 Task: Create a rule from the Routing list, Task moved to a section -> Set Priority in the project AgileFrame , set the section as Done clear the priority
Action: Mouse moved to (1031, 88)
Screenshot: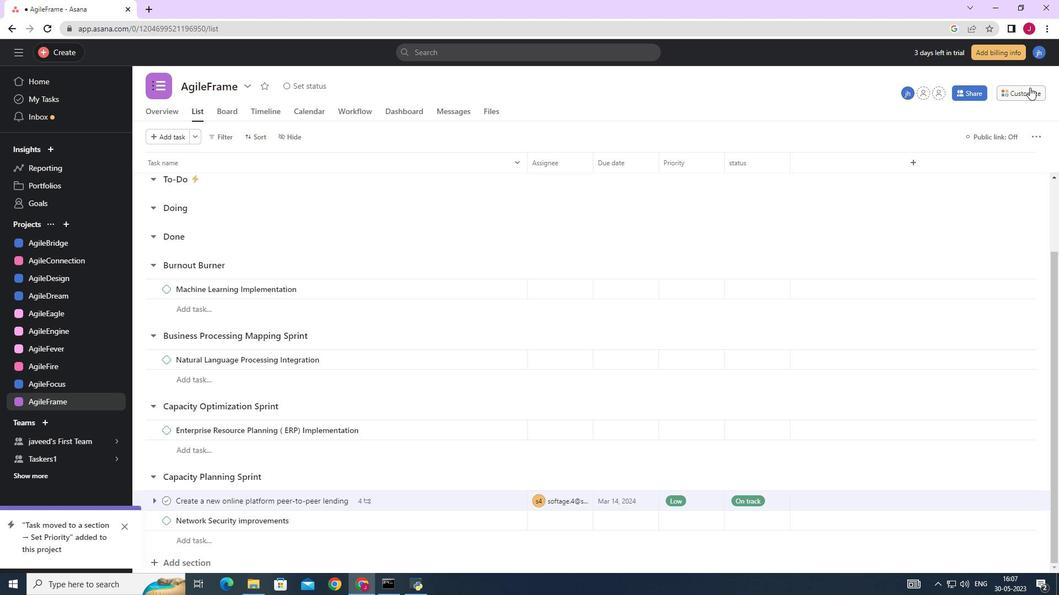 
Action: Mouse pressed left at (1031, 88)
Screenshot: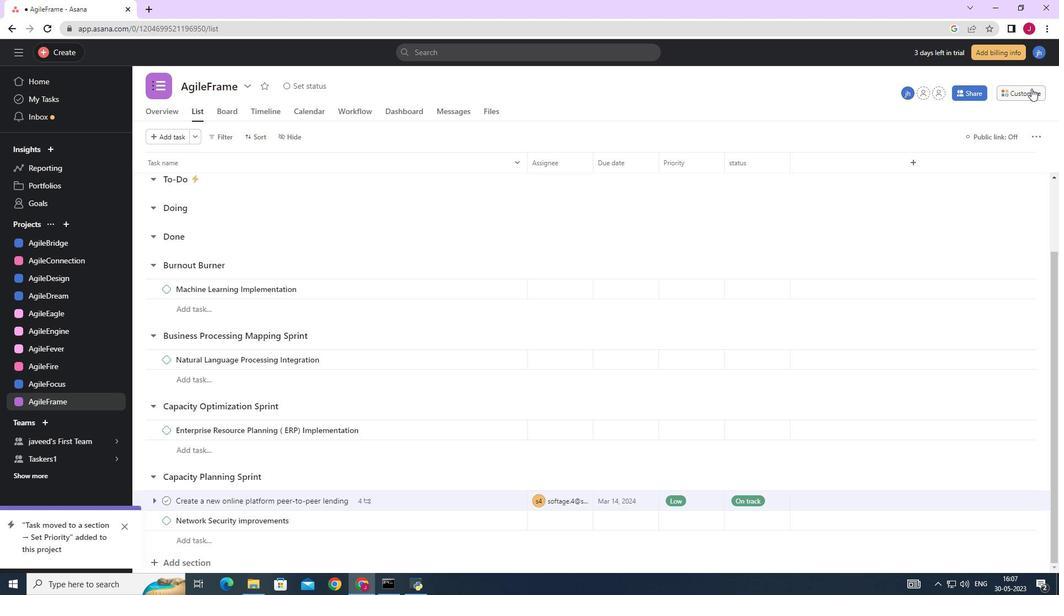 
Action: Mouse moved to (829, 244)
Screenshot: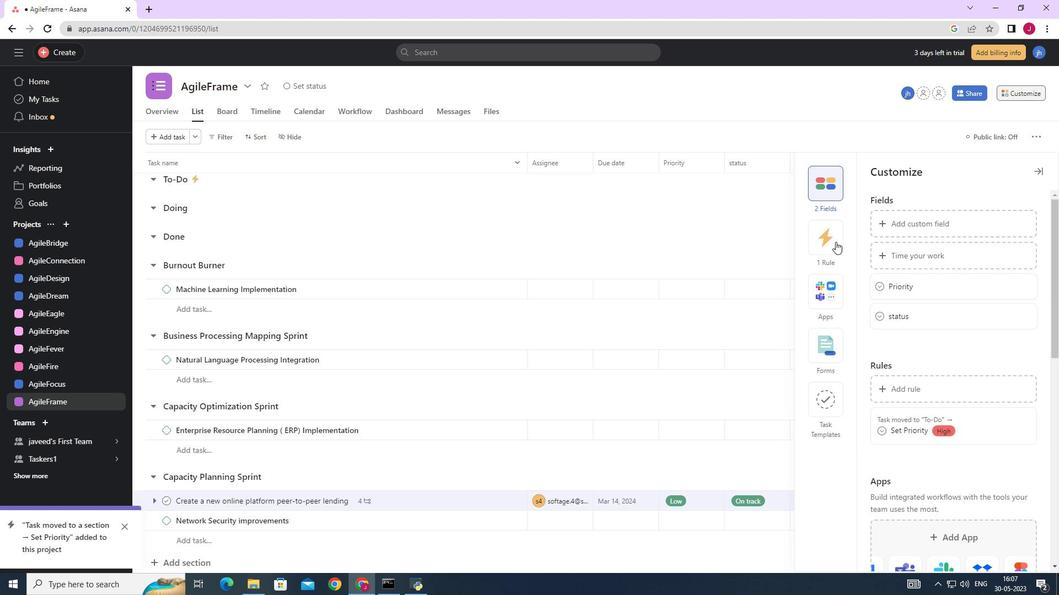 
Action: Mouse pressed left at (829, 244)
Screenshot: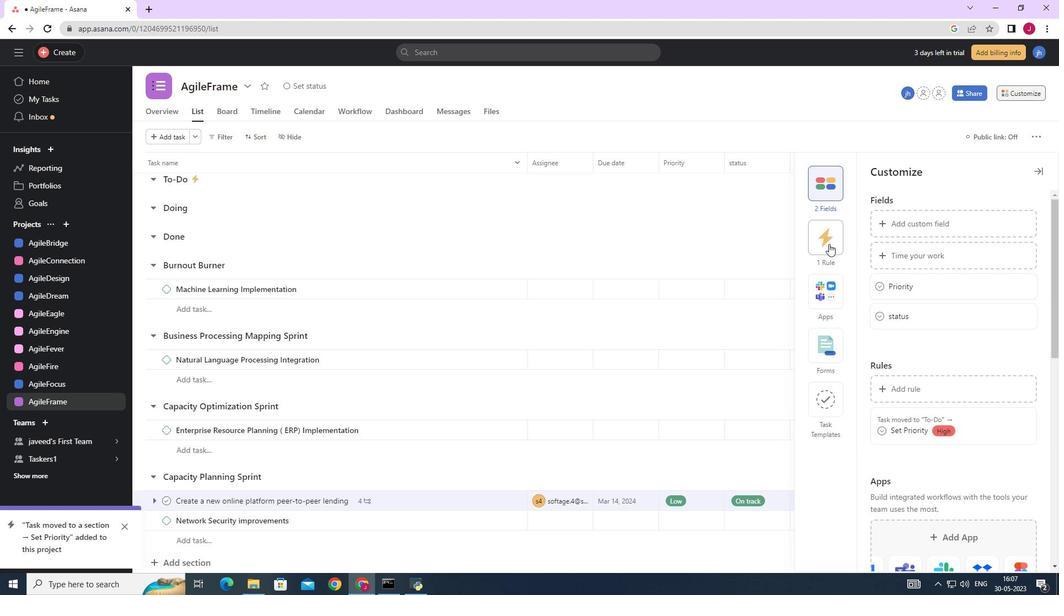 
Action: Mouse moved to (906, 223)
Screenshot: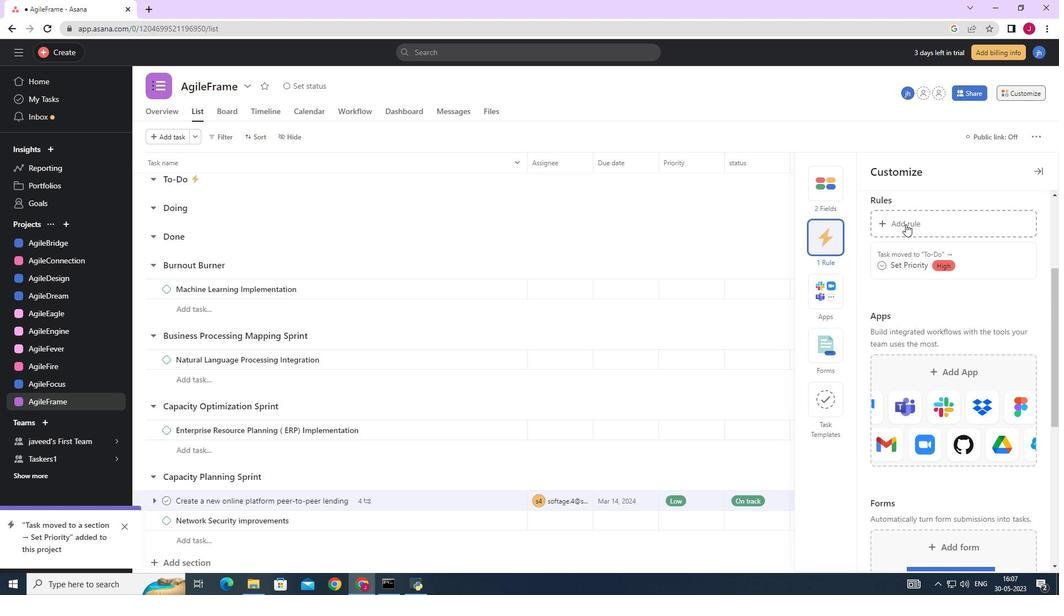 
Action: Mouse pressed left at (906, 223)
Screenshot: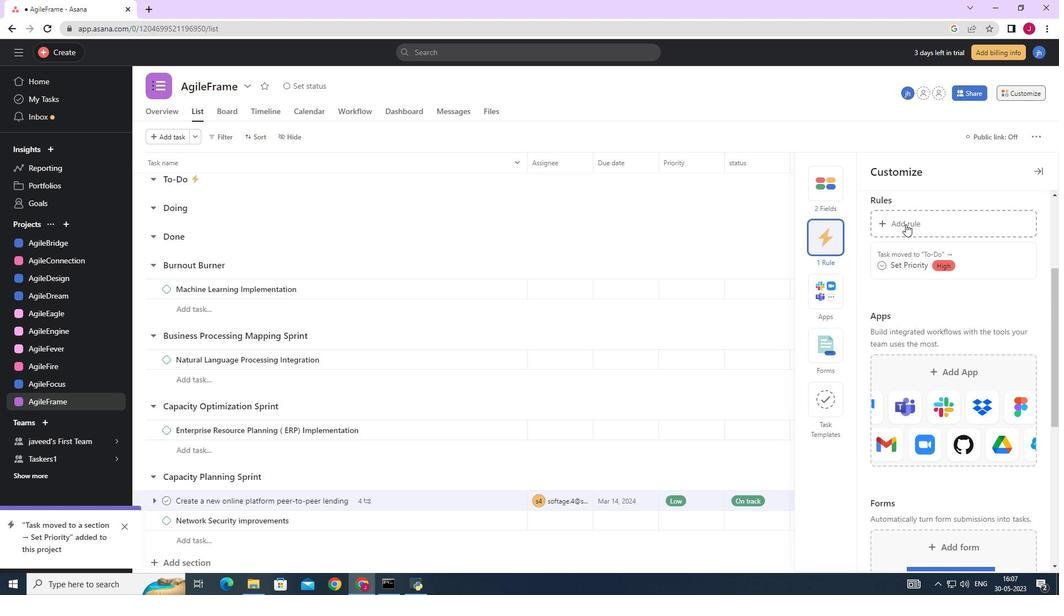
Action: Mouse moved to (236, 147)
Screenshot: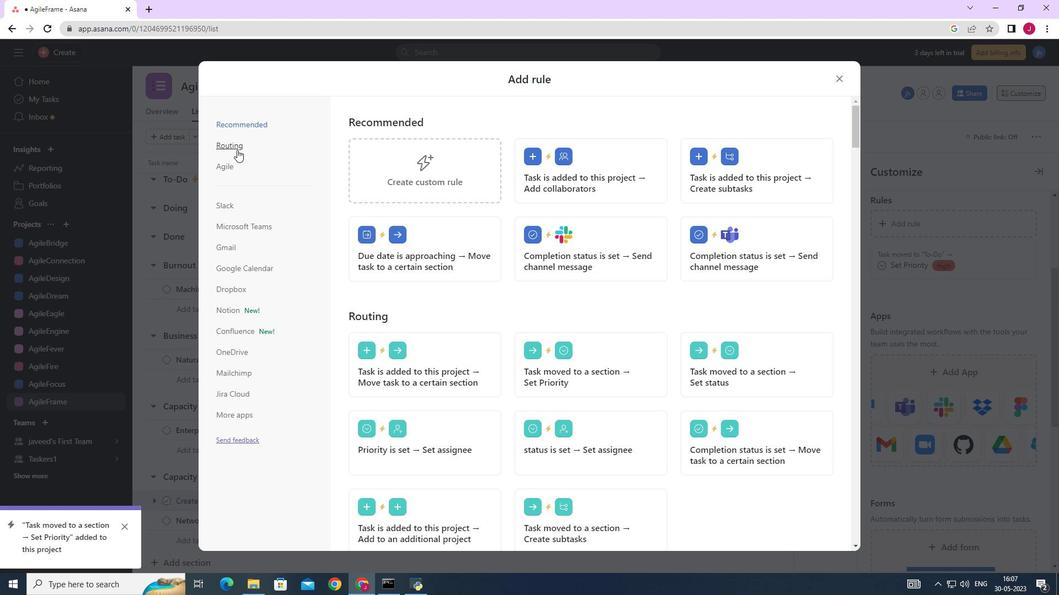 
Action: Mouse pressed left at (236, 147)
Screenshot: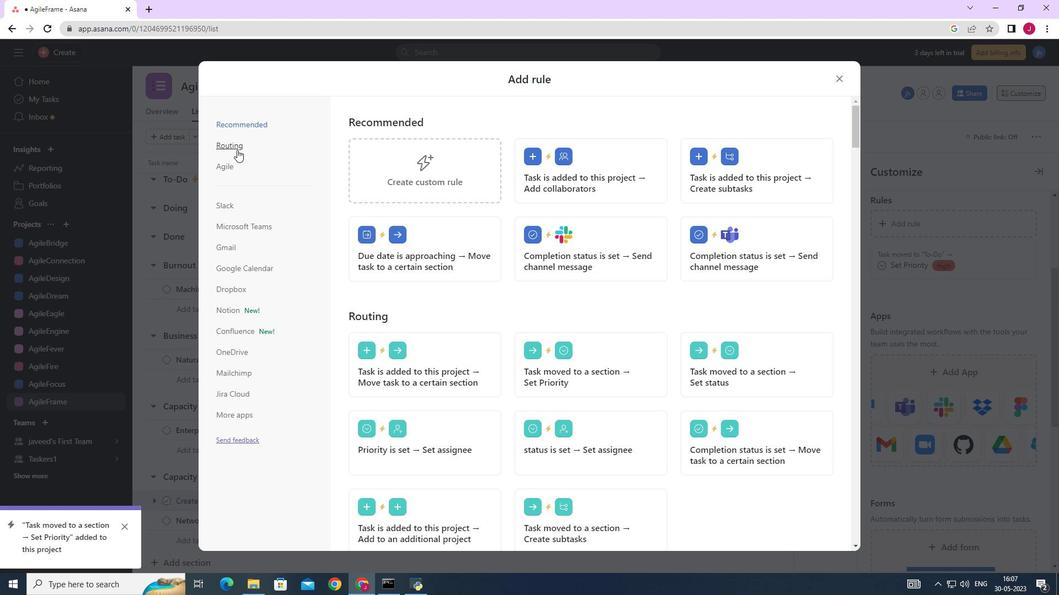 
Action: Mouse moved to (564, 170)
Screenshot: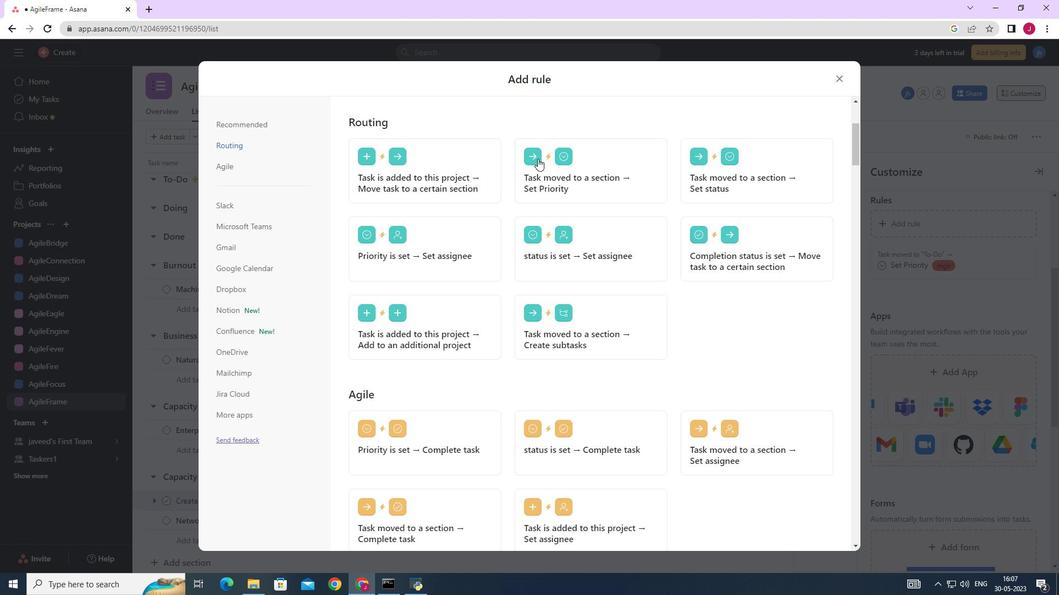 
Action: Mouse pressed left at (564, 170)
Screenshot: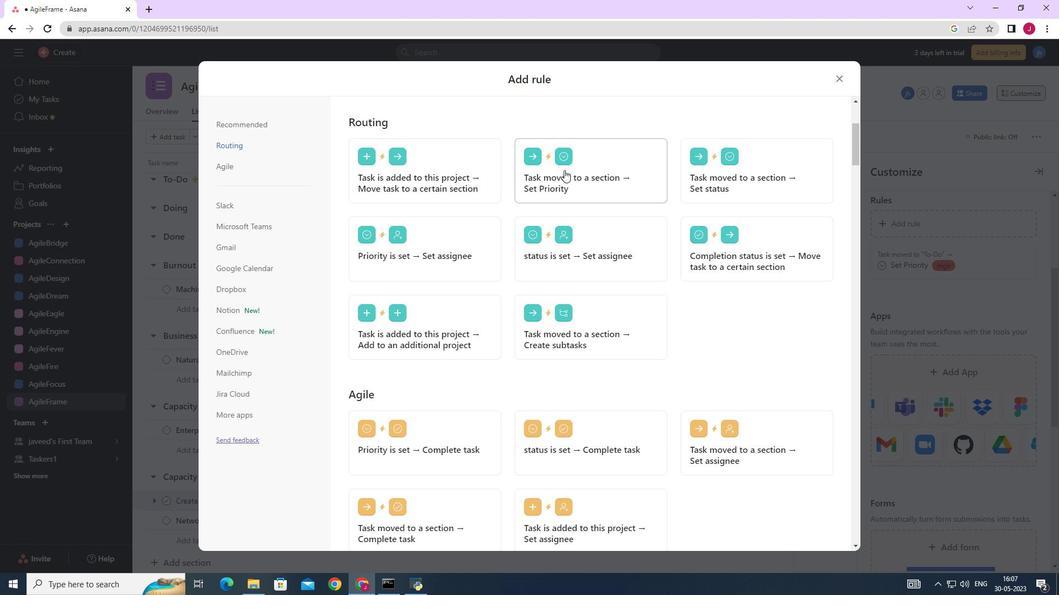 
Action: Mouse moved to (377, 307)
Screenshot: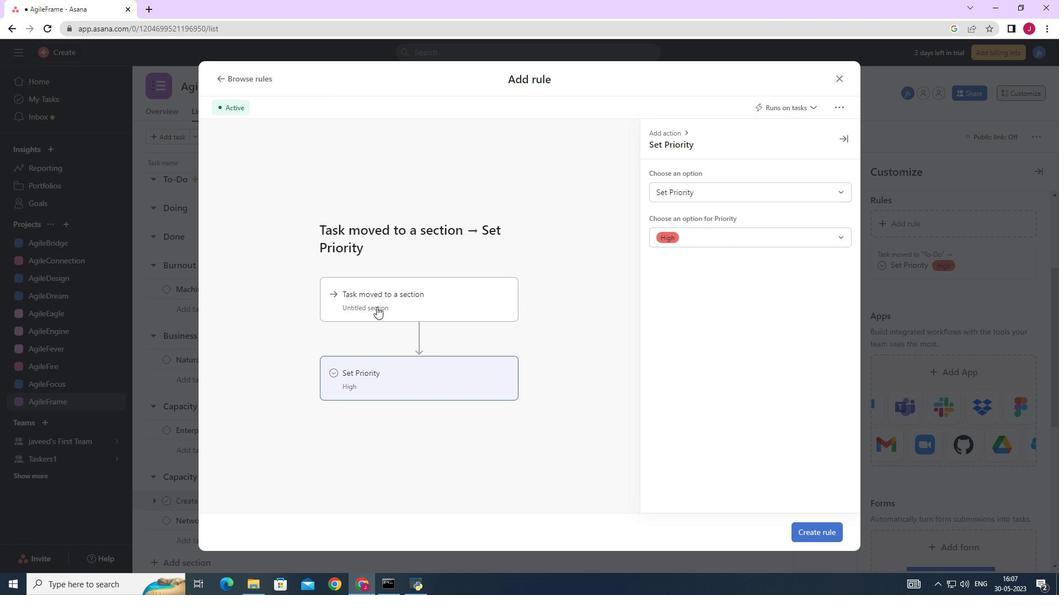 
Action: Mouse pressed left at (377, 307)
Screenshot: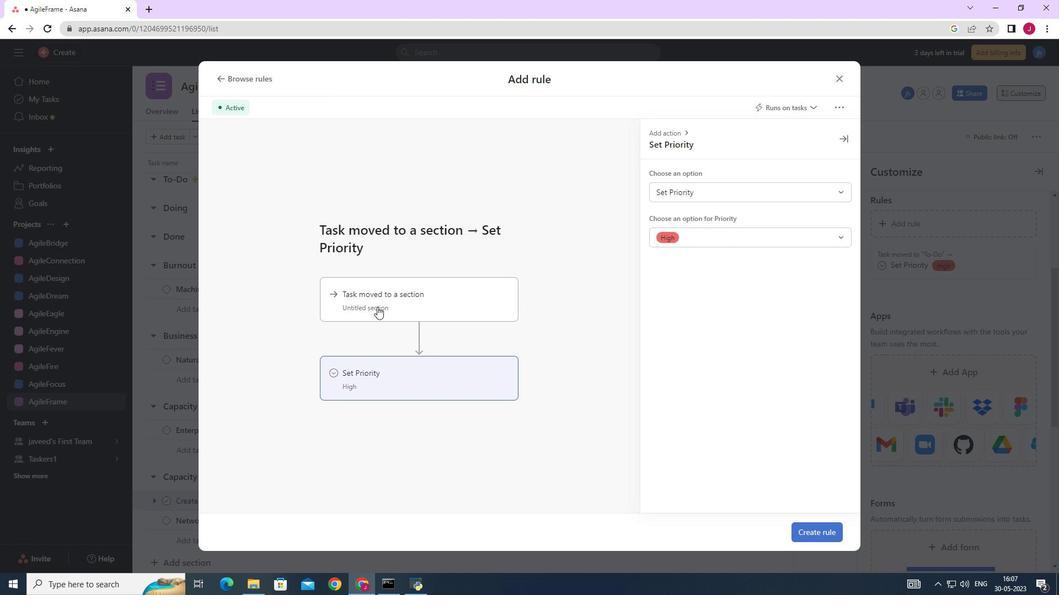 
Action: Mouse moved to (728, 194)
Screenshot: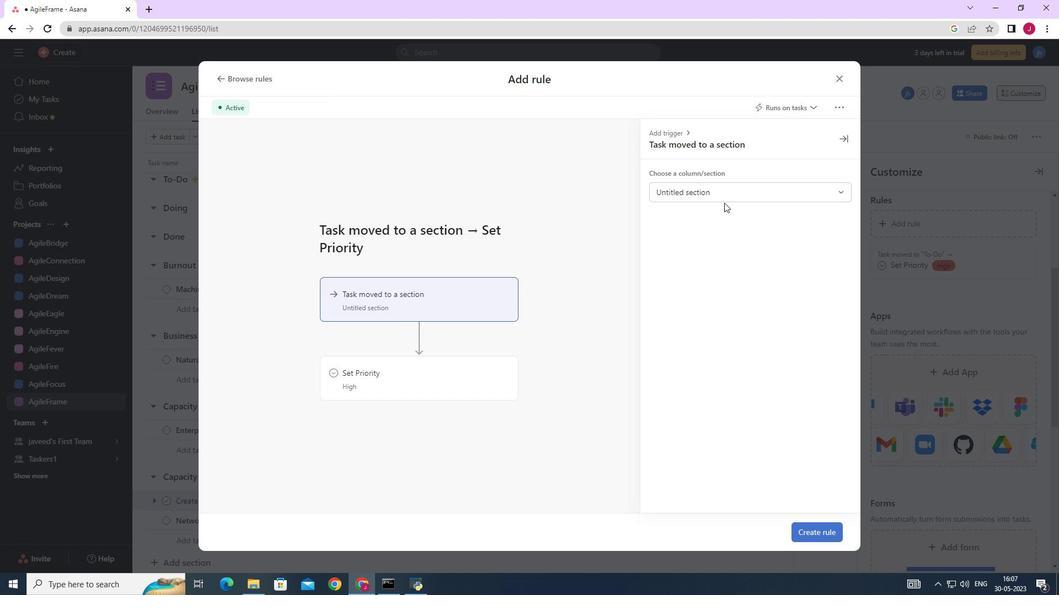 
Action: Mouse pressed left at (728, 194)
Screenshot: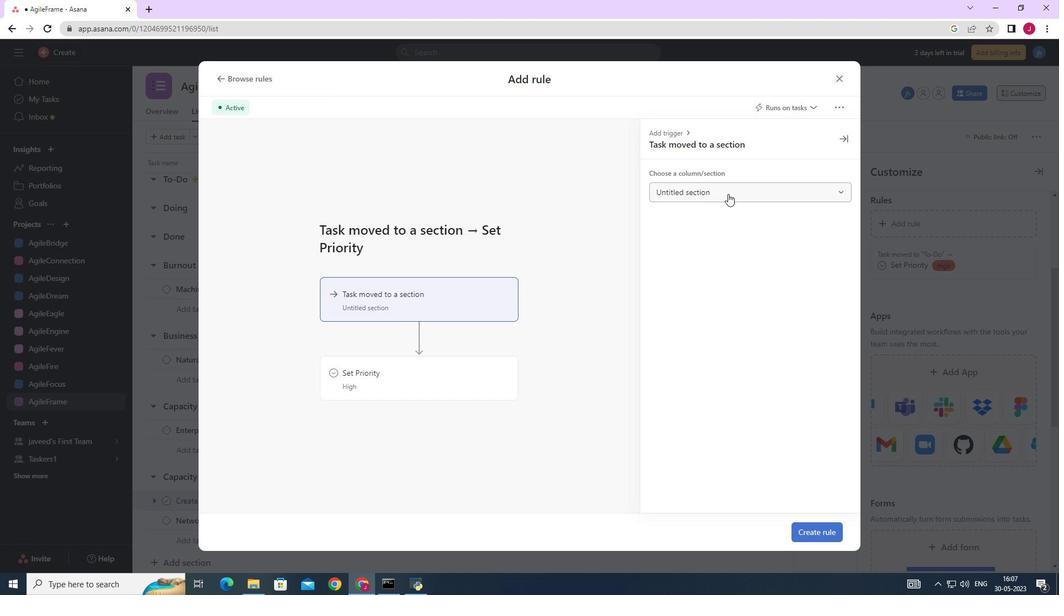 
Action: Mouse moved to (678, 277)
Screenshot: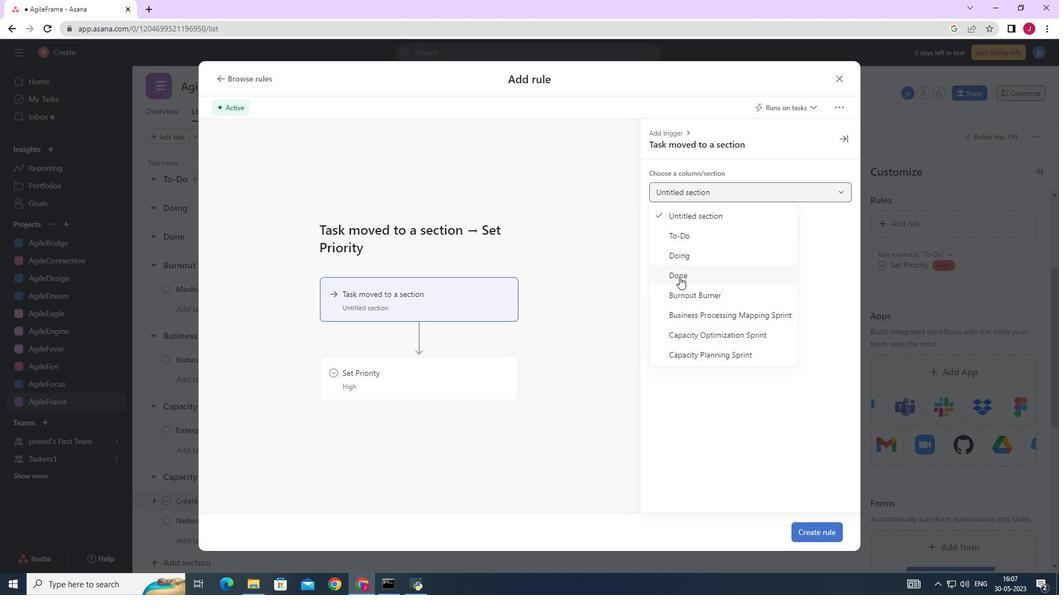 
Action: Mouse pressed left at (678, 277)
Screenshot: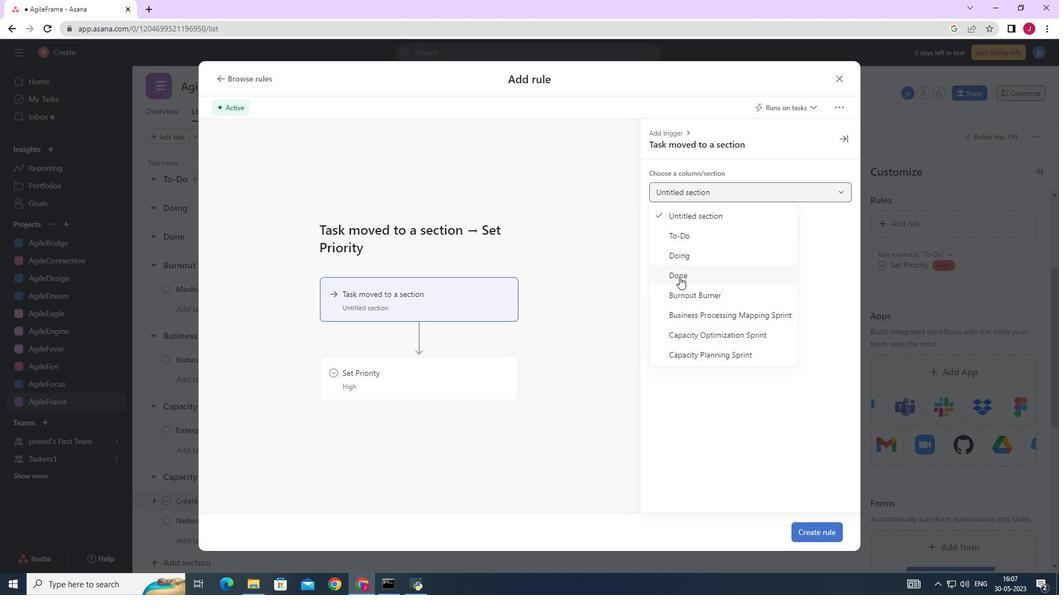 
Action: Mouse moved to (407, 389)
Screenshot: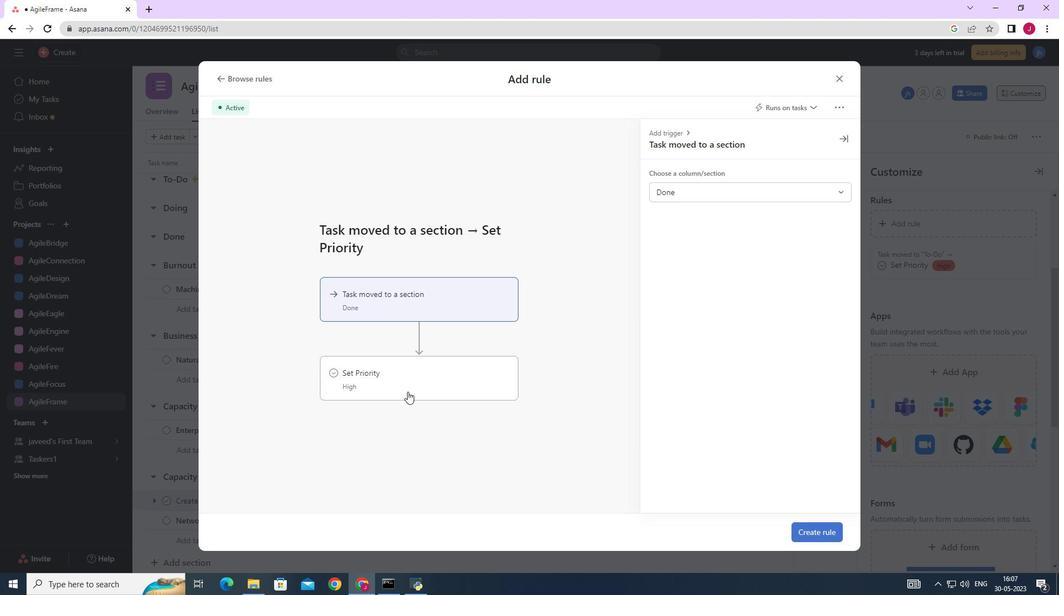 
Action: Mouse pressed left at (407, 389)
Screenshot: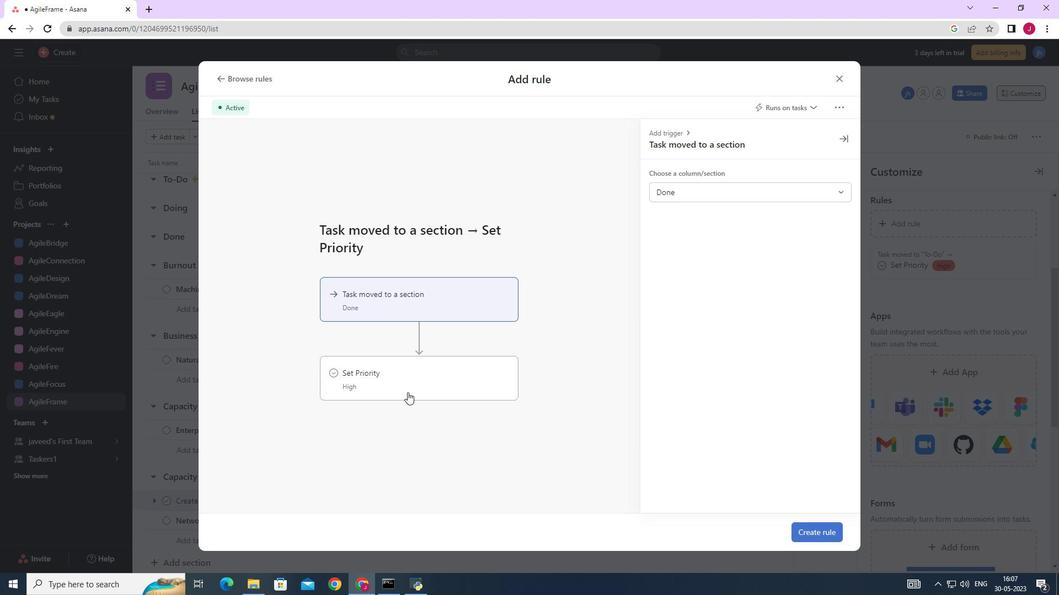 
Action: Mouse moved to (705, 194)
Screenshot: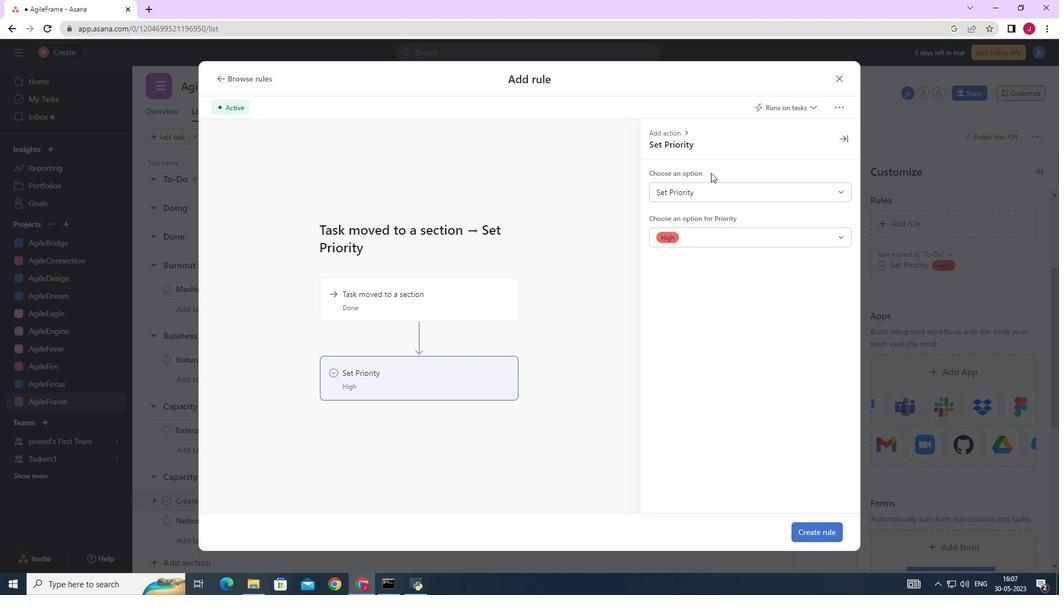 
Action: Mouse pressed left at (705, 194)
Screenshot: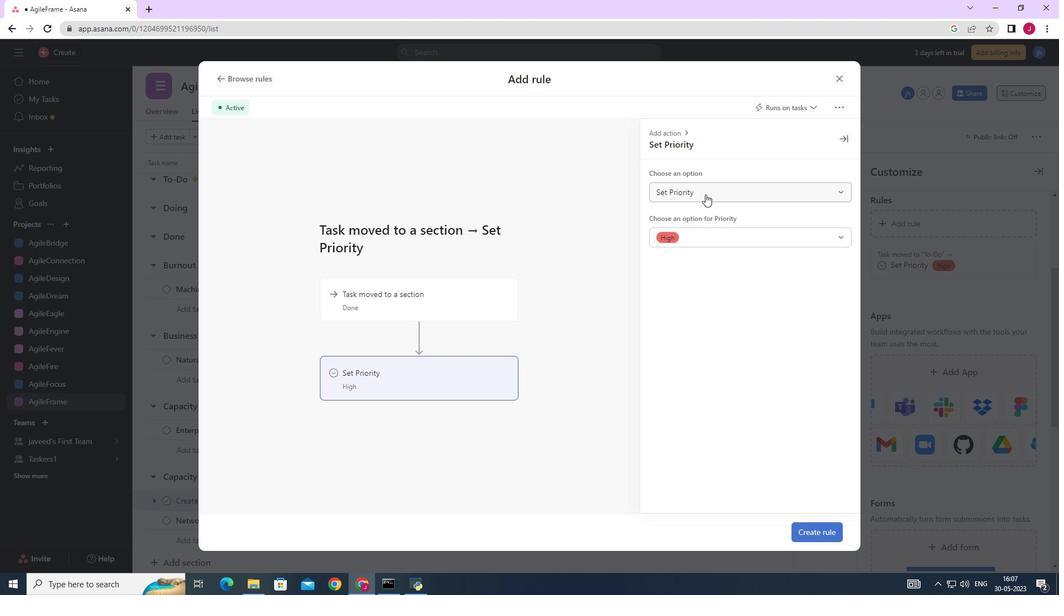 
Action: Mouse moved to (685, 238)
Screenshot: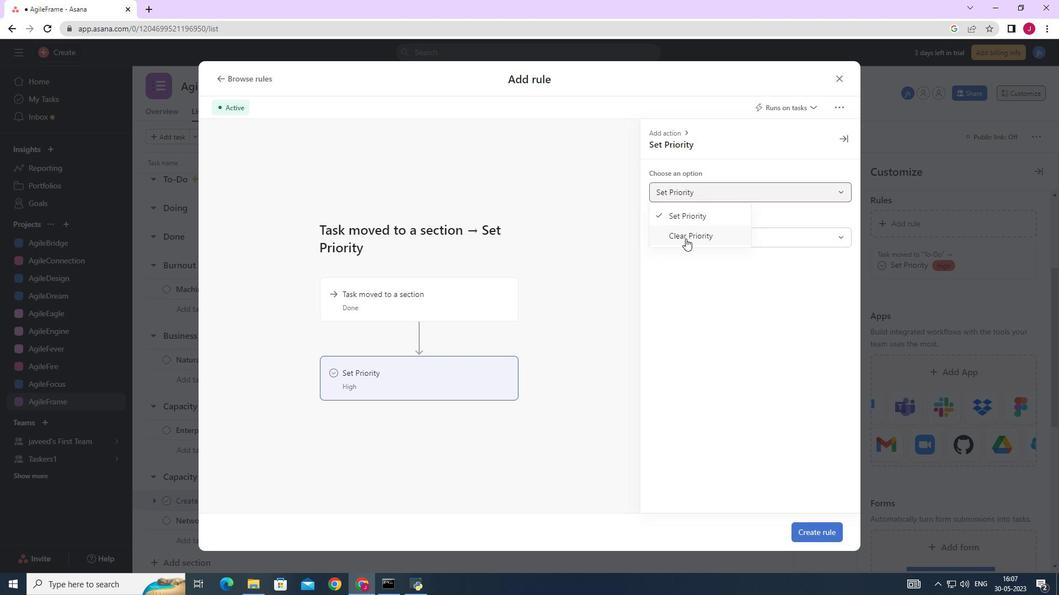 
Action: Mouse pressed left at (685, 238)
Screenshot: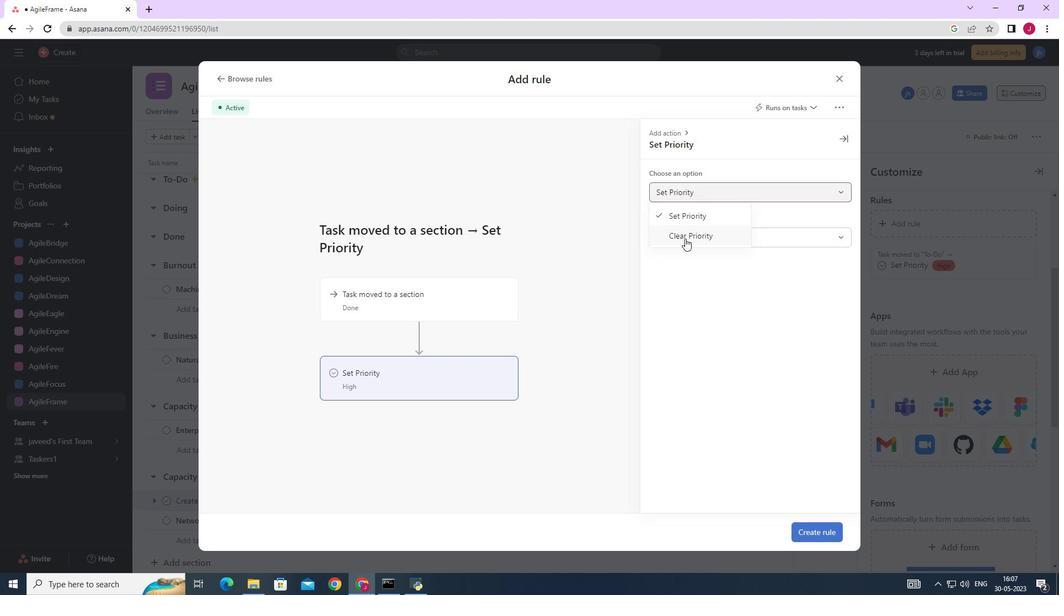 
Action: Mouse moved to (810, 534)
Screenshot: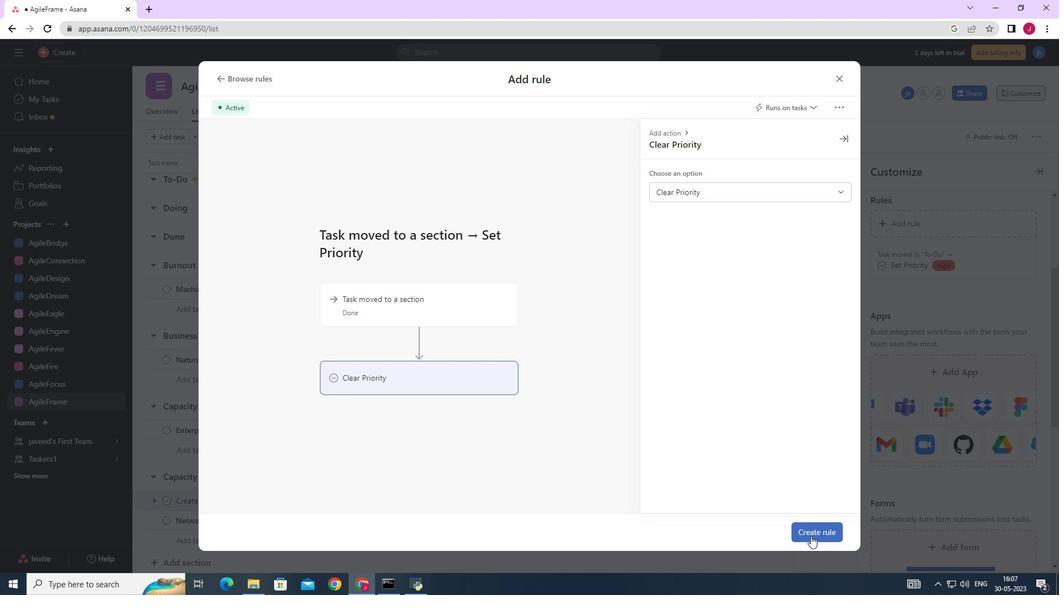 
Action: Mouse pressed left at (810, 534)
Screenshot: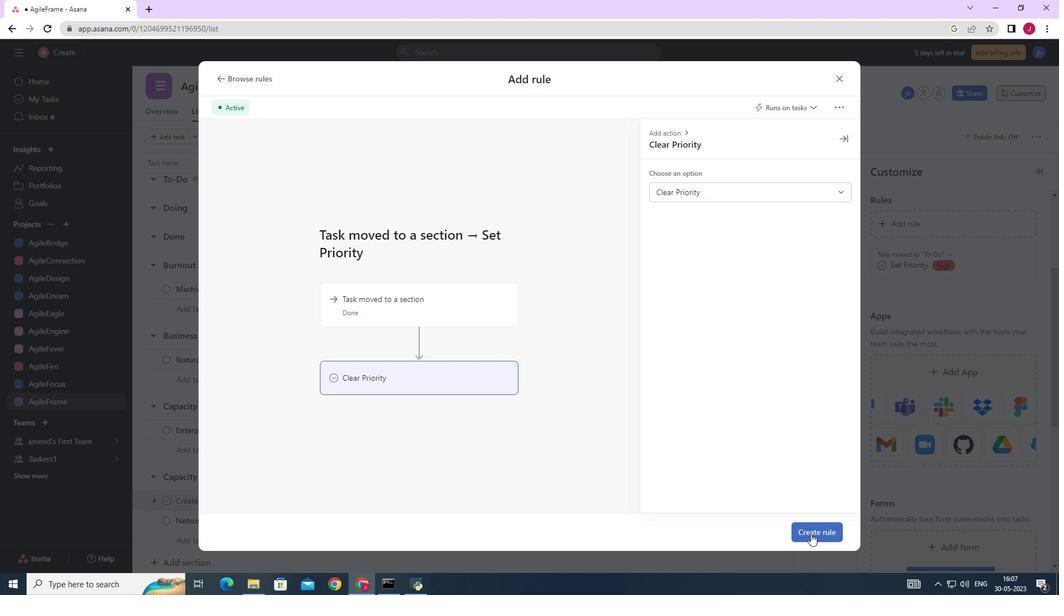 
Action: Mouse moved to (731, 330)
Screenshot: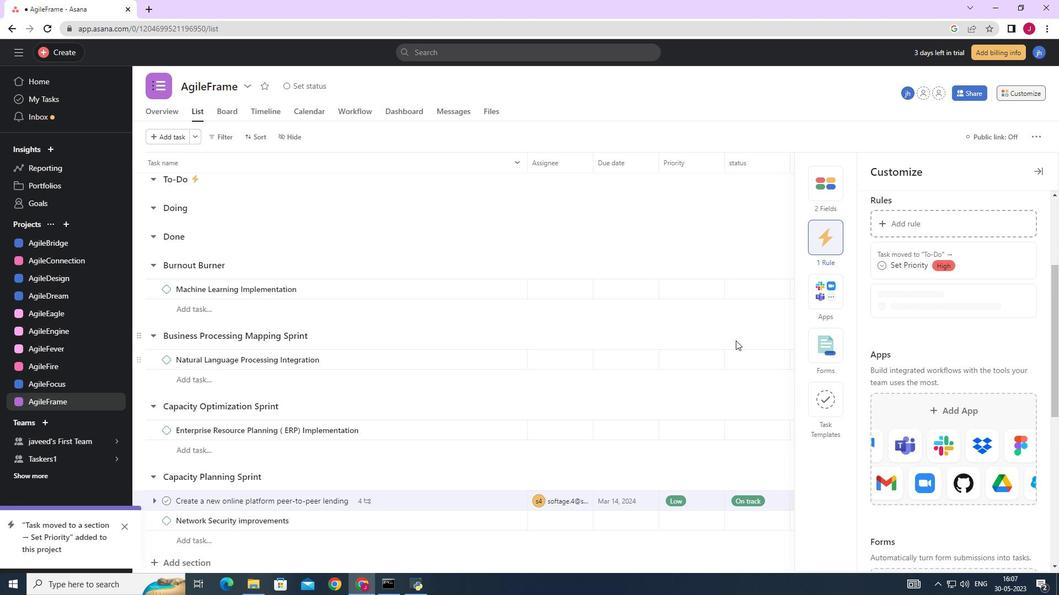 
